 Task: Create a Workspace WS0000000007 in Trello with Workspace Type as ENGINEERING-IT and Workspace Description as WD0000000007. Invite a Team Member Nikrathi889@gmail.com to Workspace WS0000000007 in Trello. Invite a Team Member Ayush98111@gmail.com to Workspace WS0000000007 in Trello. Invite a Team Member Prateek.ku2001@gmail.com to Workspace WS0000000007 in Trello. Invite a Team Member Mailaustralia7@gmail.com to Workspace WS0000000007 in Trello
Action: Mouse moved to (503, 47)
Screenshot: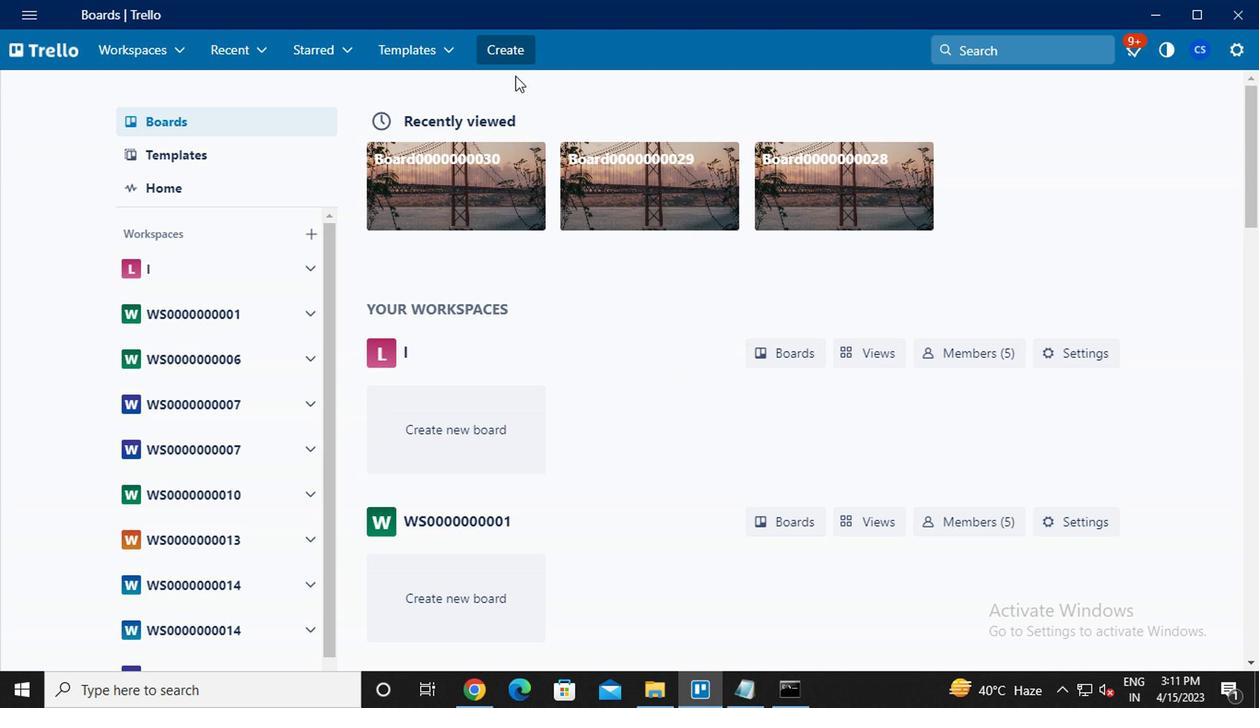 
Action: Mouse pressed left at (503, 47)
Screenshot: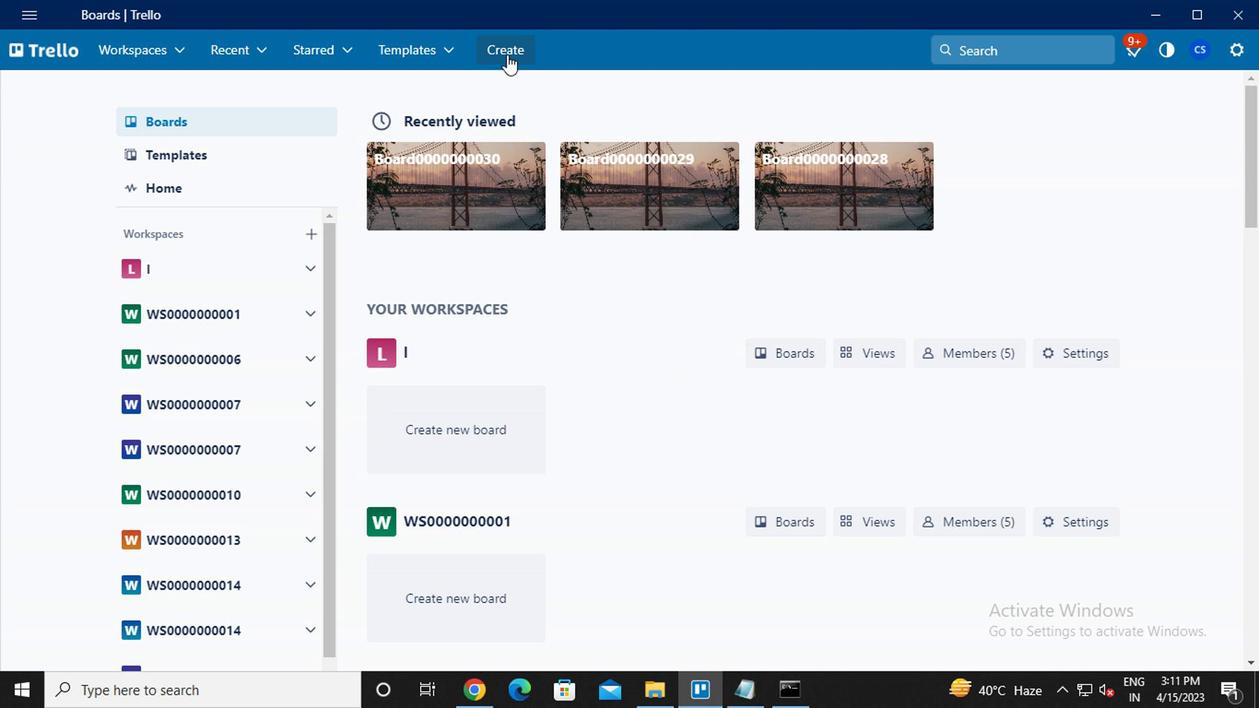 
Action: Mouse moved to (570, 238)
Screenshot: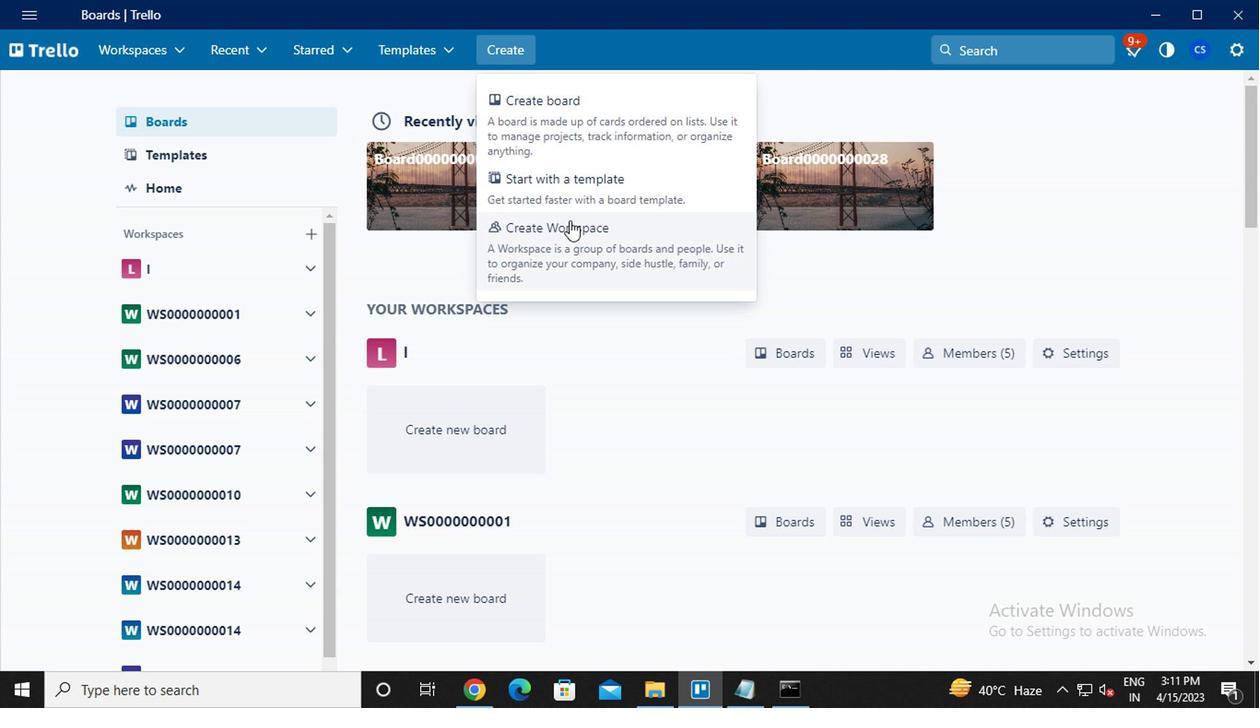 
Action: Mouse pressed left at (570, 238)
Screenshot: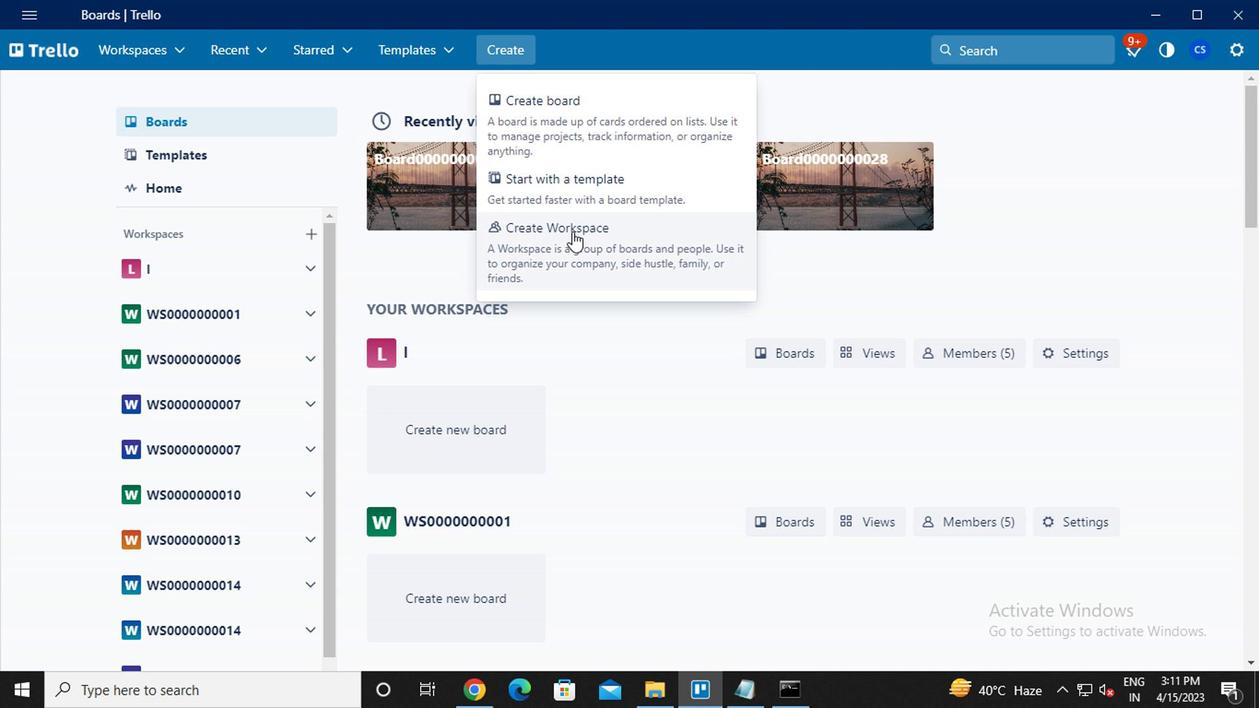 
Action: Key pressed <Key.caps_lock>ws0000000007
Screenshot: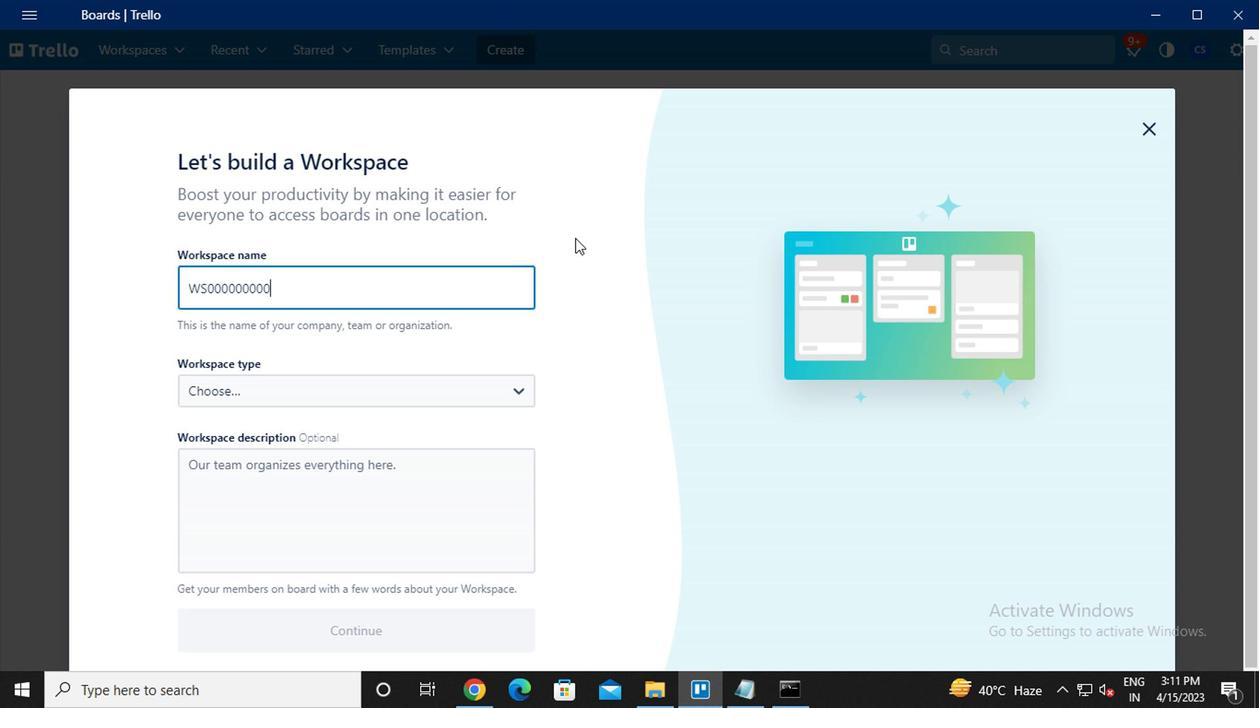 
Action: Mouse moved to (372, 376)
Screenshot: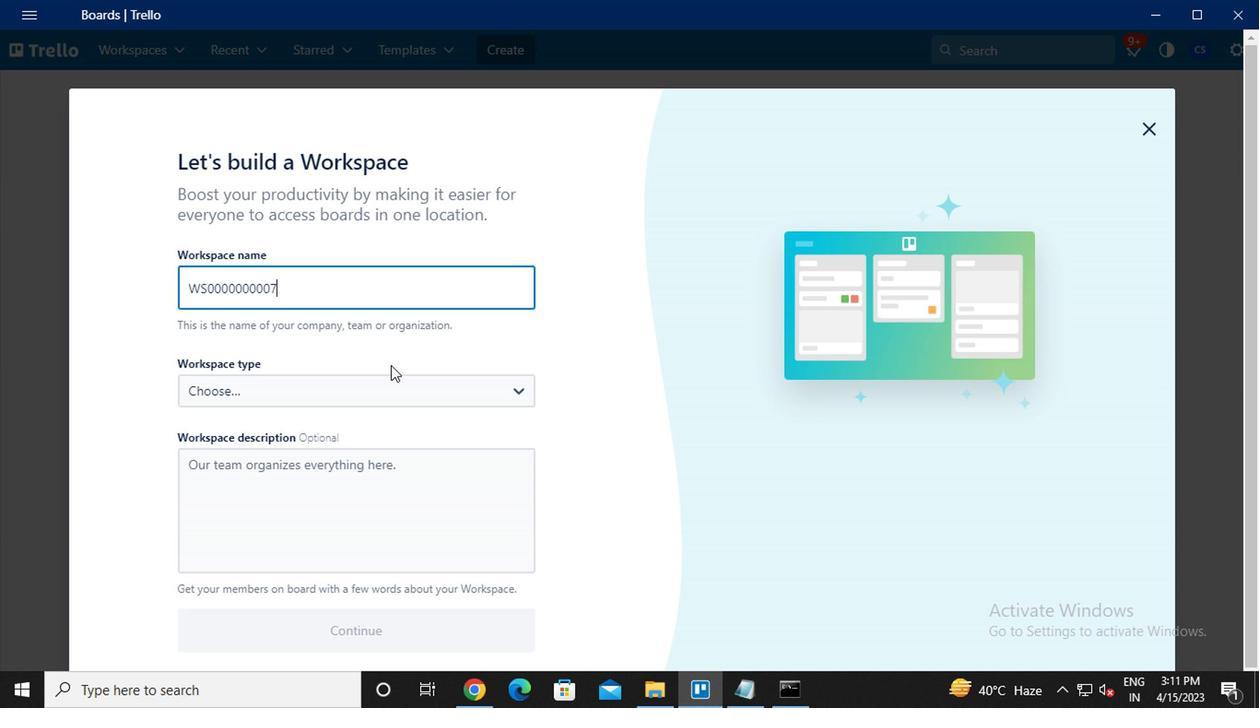 
Action: Mouse pressed left at (372, 376)
Screenshot: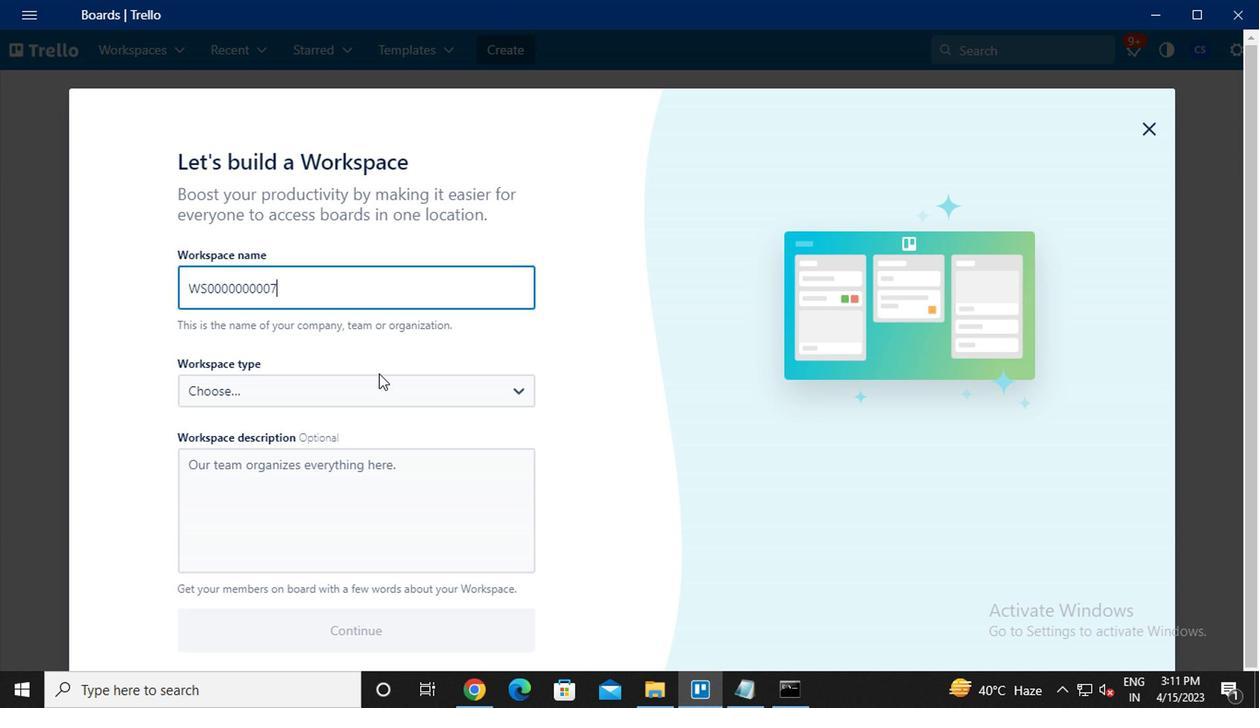 
Action: Mouse moved to (261, 473)
Screenshot: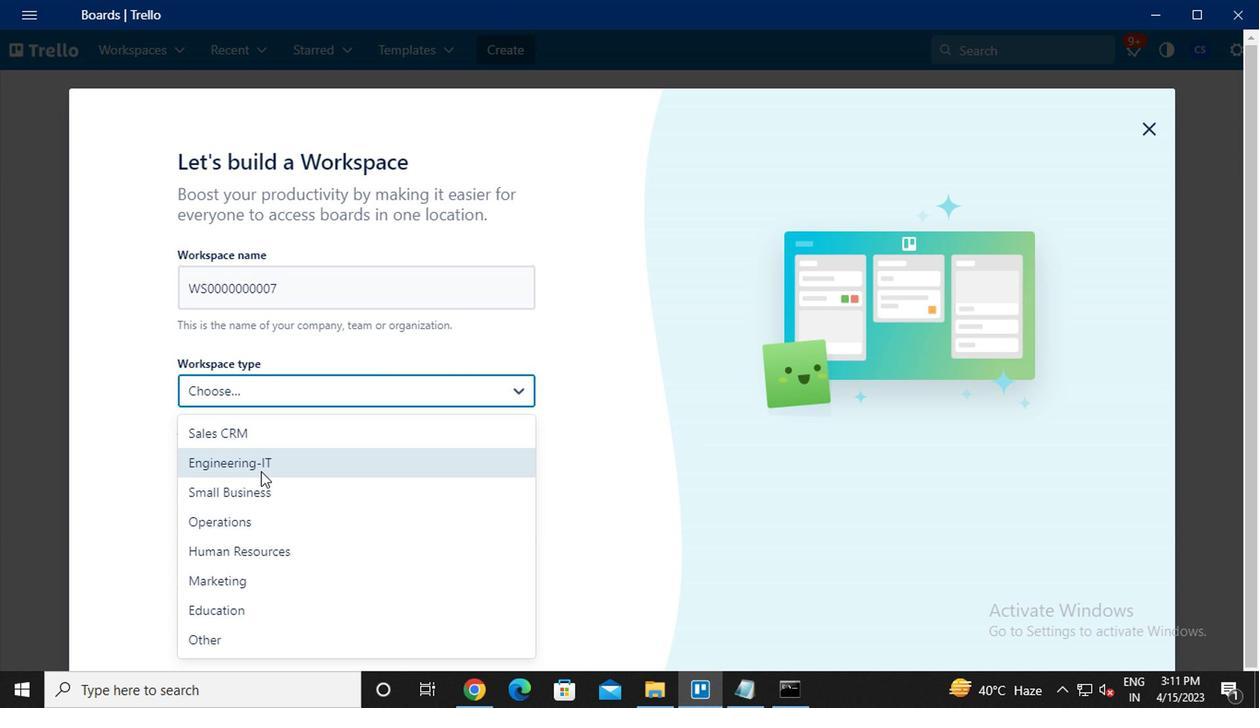 
Action: Mouse pressed left at (261, 473)
Screenshot: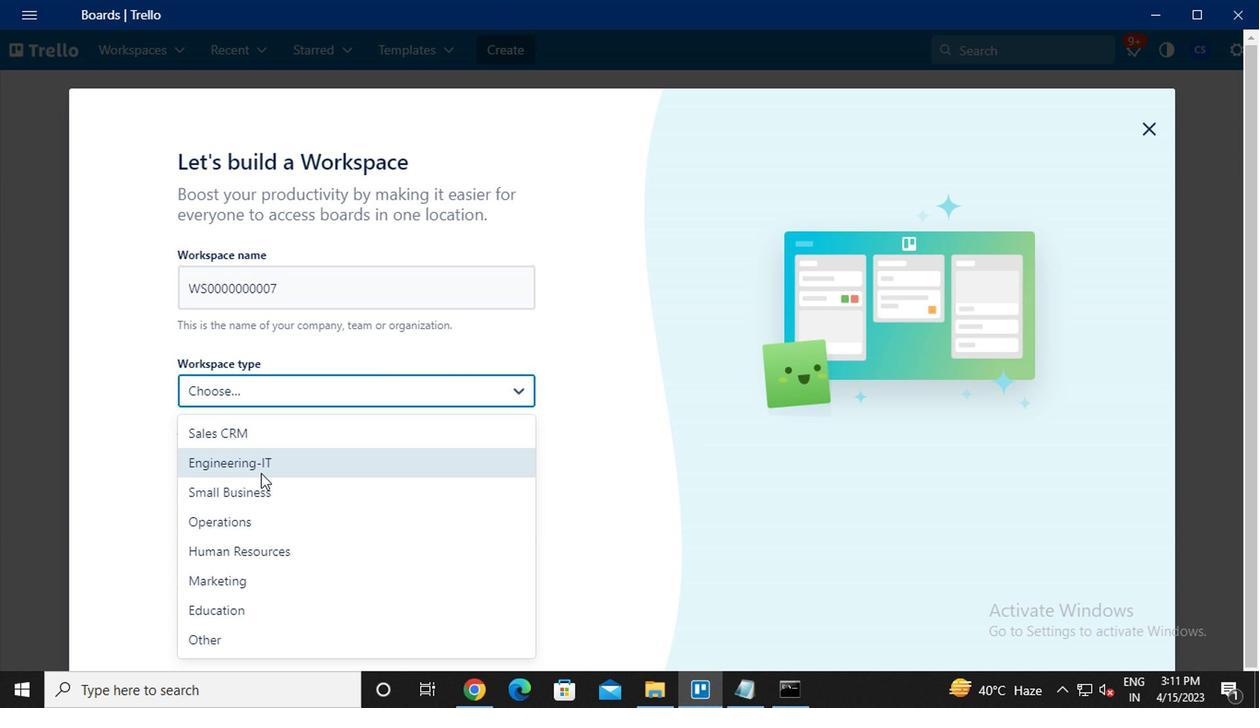 
Action: Mouse moved to (263, 488)
Screenshot: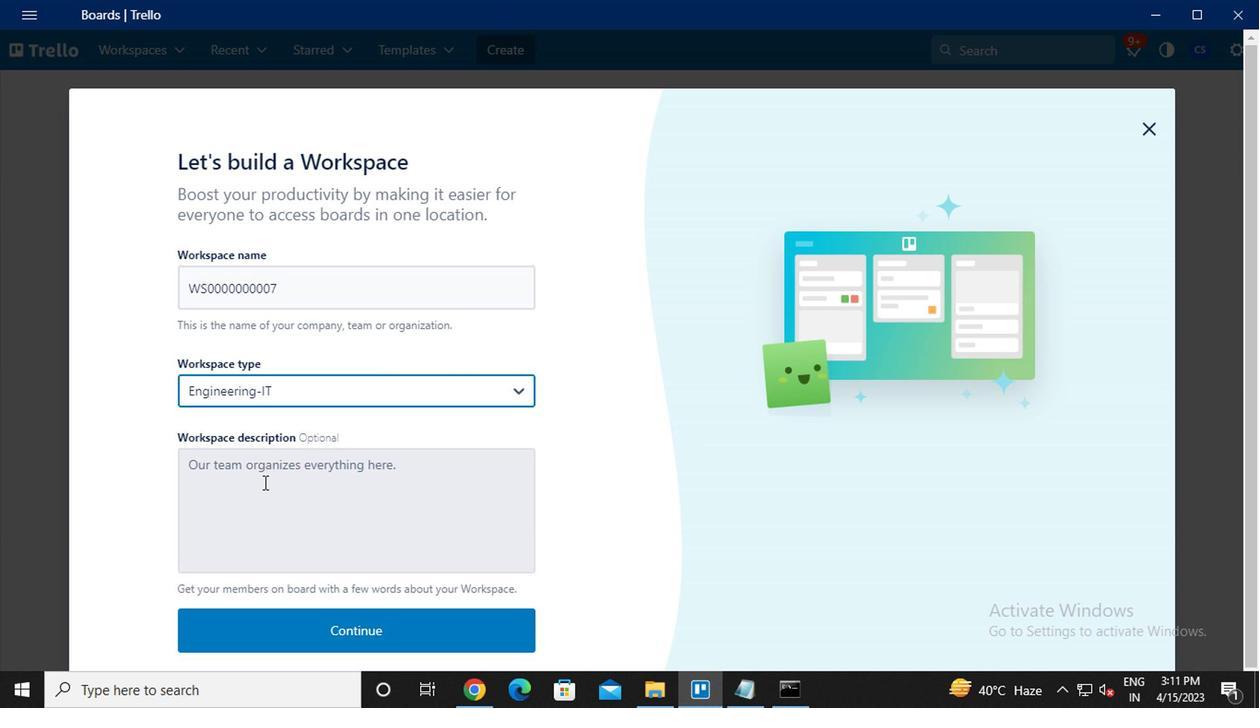 
Action: Mouse pressed left at (263, 488)
Screenshot: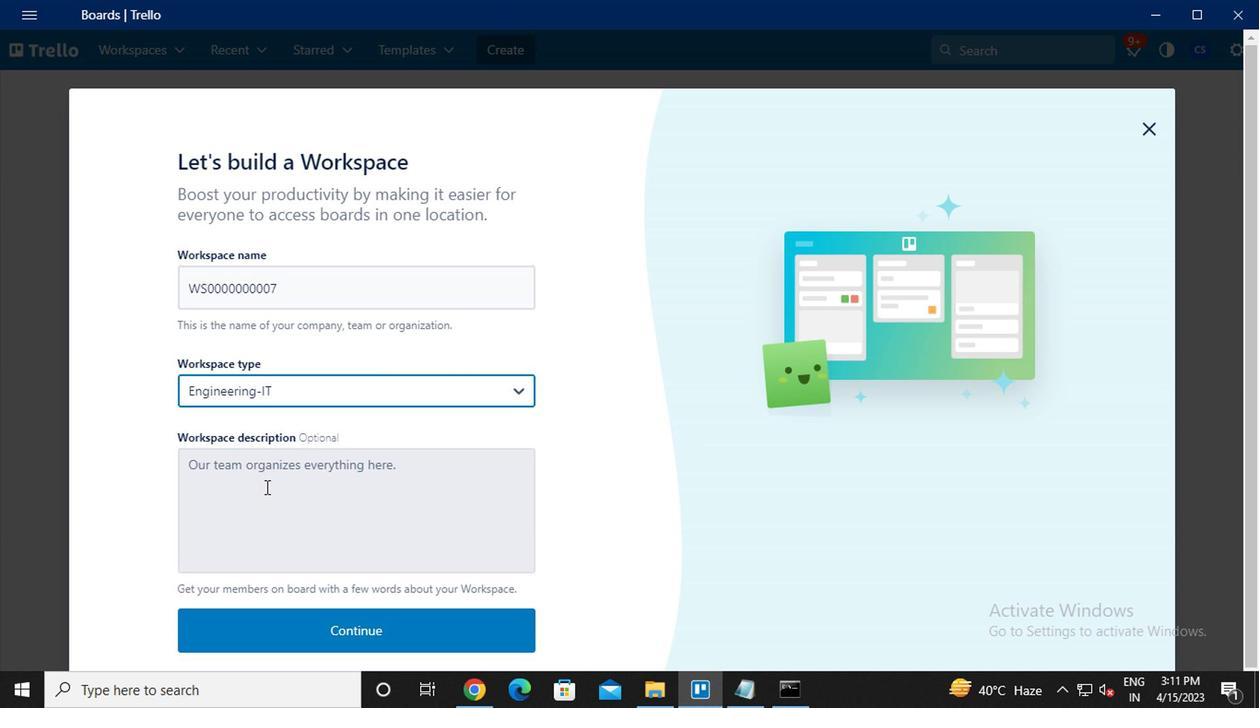 
Action: Key pressed wd0000000007
Screenshot: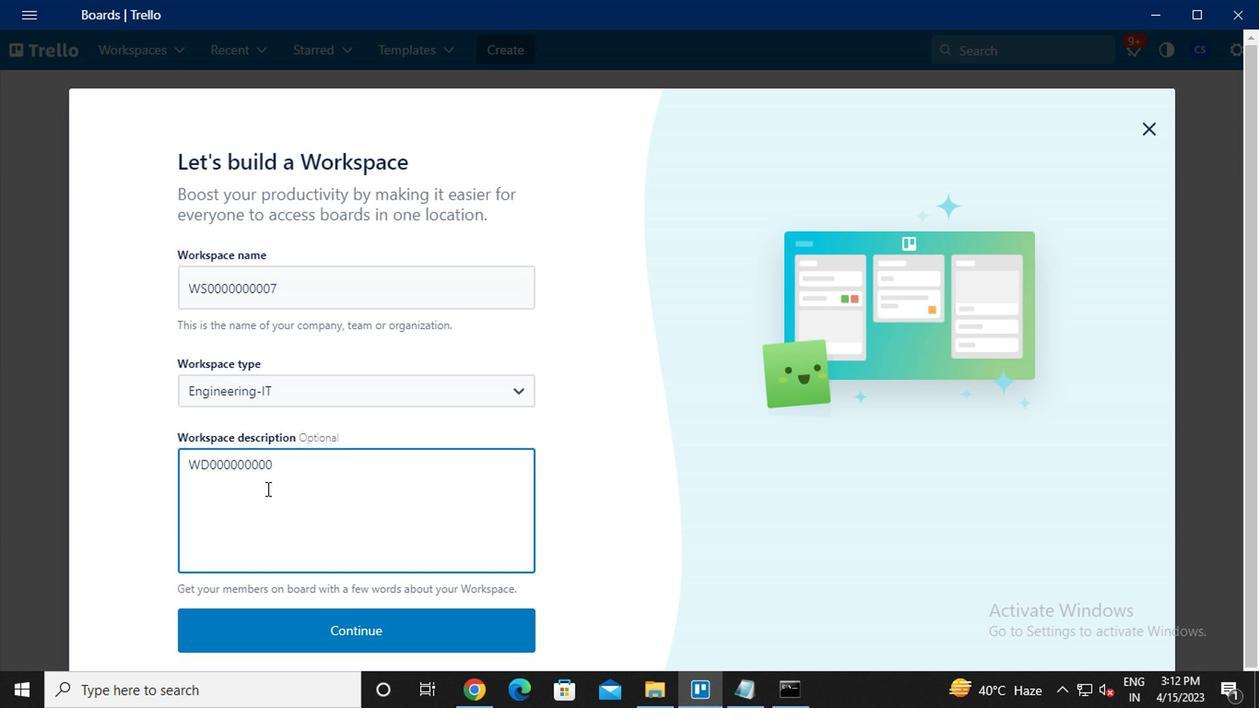 
Action: Mouse moved to (319, 623)
Screenshot: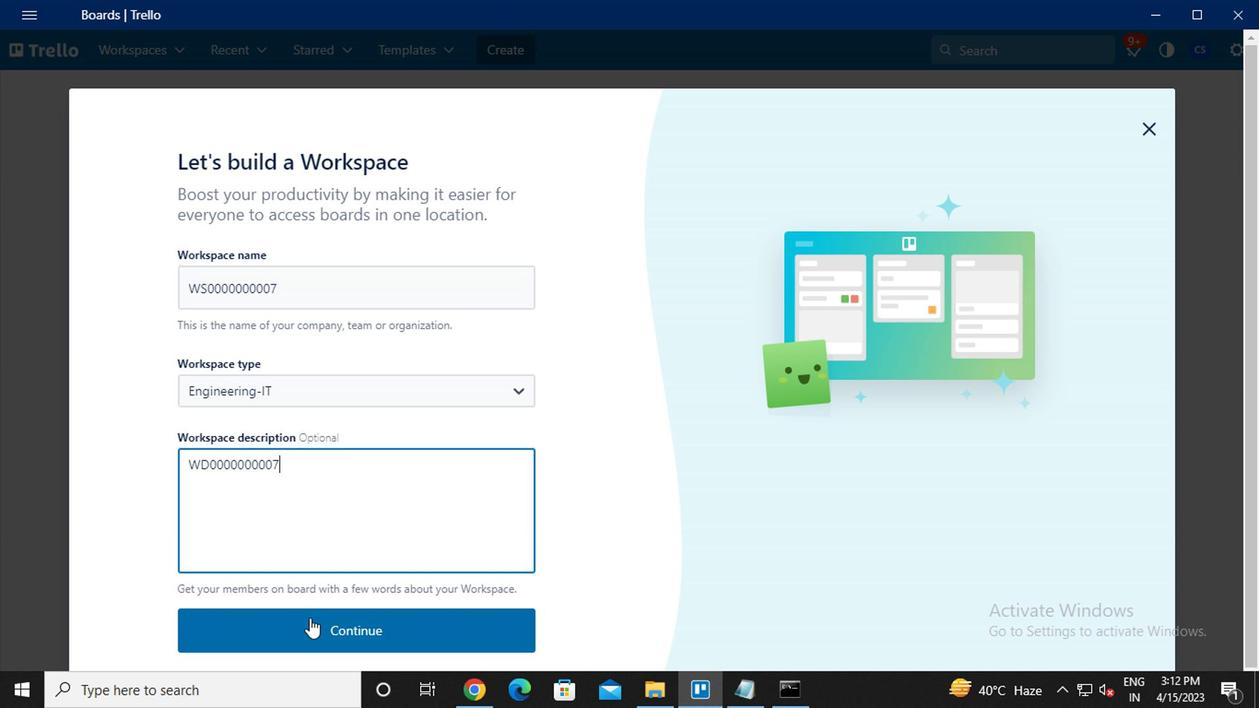 
Action: Mouse pressed left at (319, 623)
Screenshot: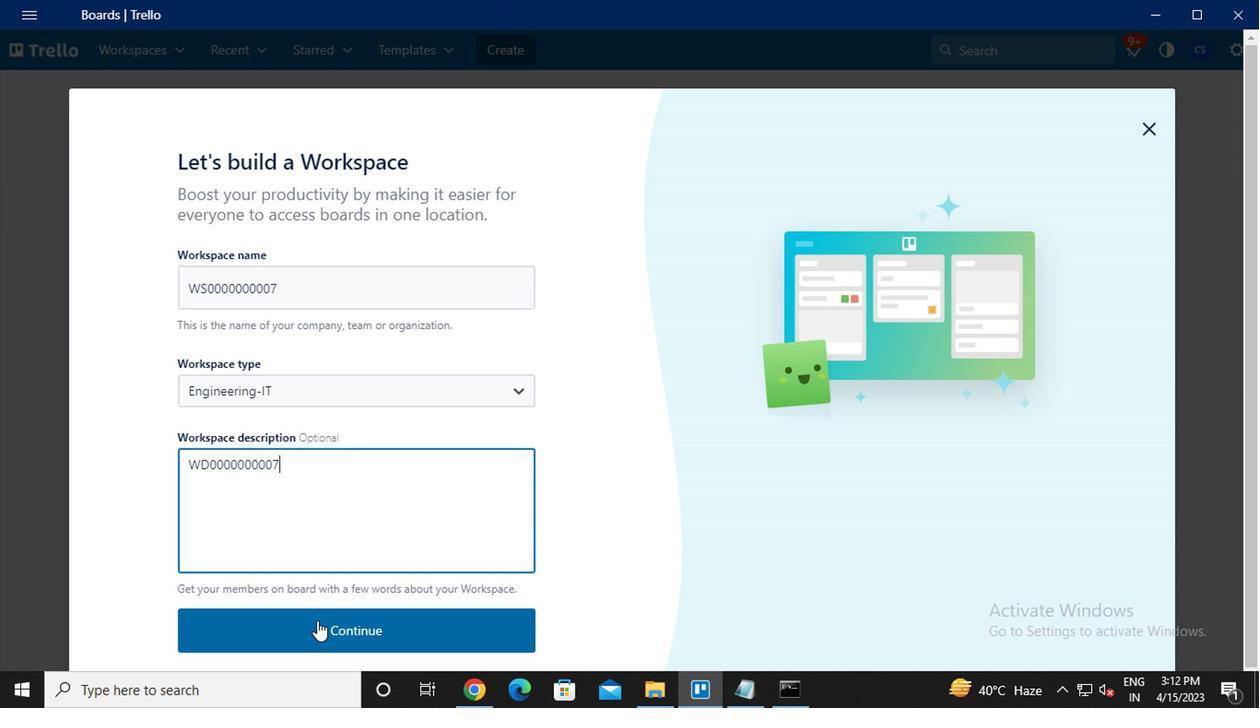 
Action: Mouse moved to (432, 463)
Screenshot: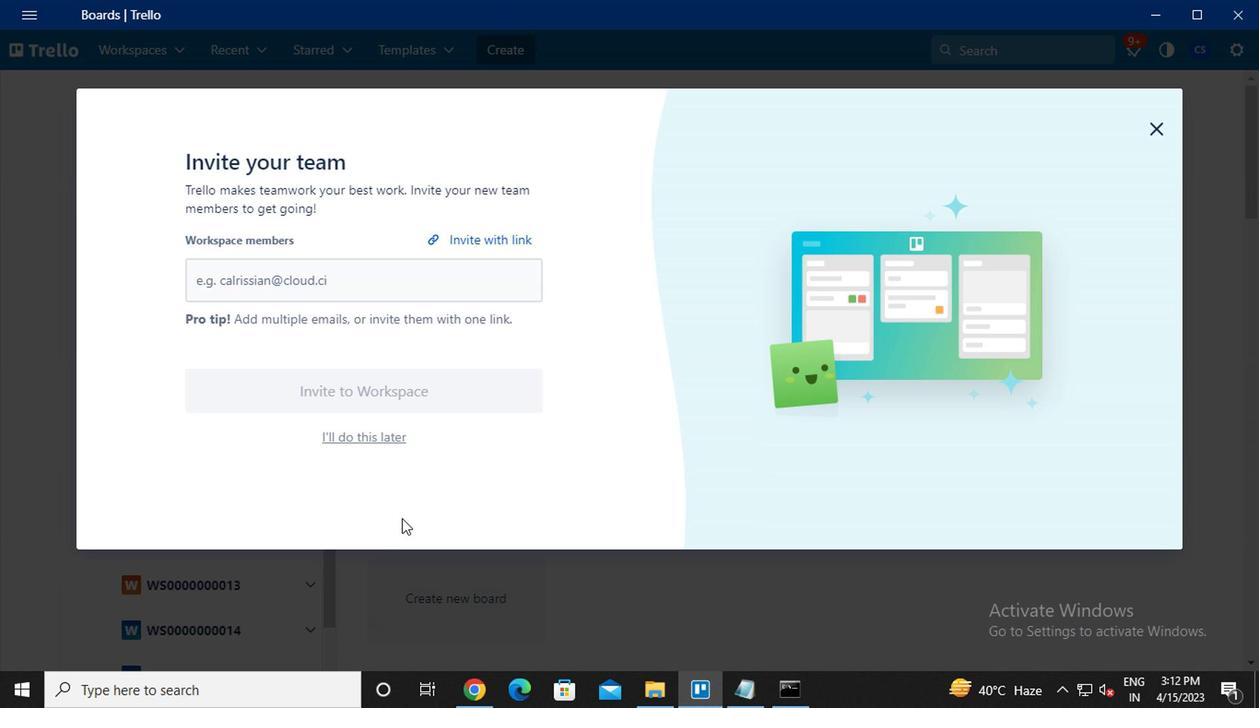 
Action: Key pressed <Key.caps_lock>nikrathi889<Key.shift>@GMAIL.COM<Key.enter>AYUSH98111<Key.shift>@GMAIL.COKM<Key.backspace><Key.backspace>M<Key.enter>PARTEEK.KU2001<Key.shift>@GMAIL.COM<Key.enter>MAILAUSTRALIA7<Key.shift>@GMAIL.COM<Key.enter>
Screenshot: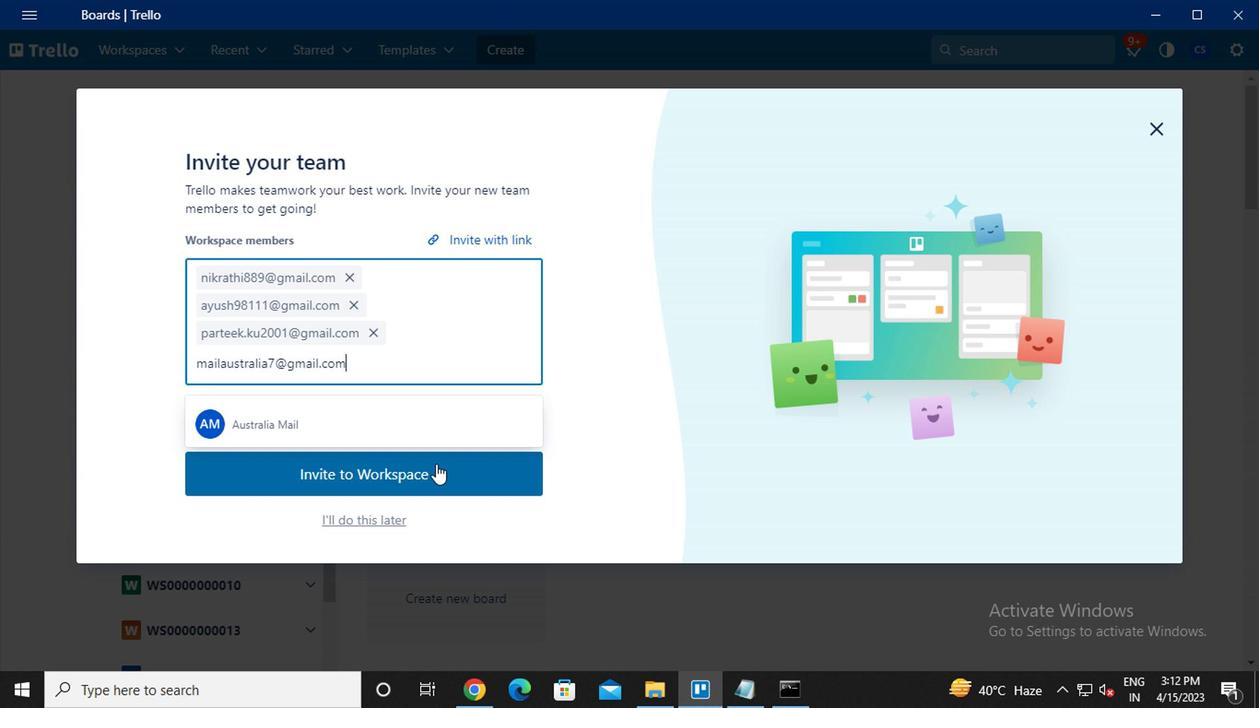 
Action: Mouse moved to (418, 475)
Screenshot: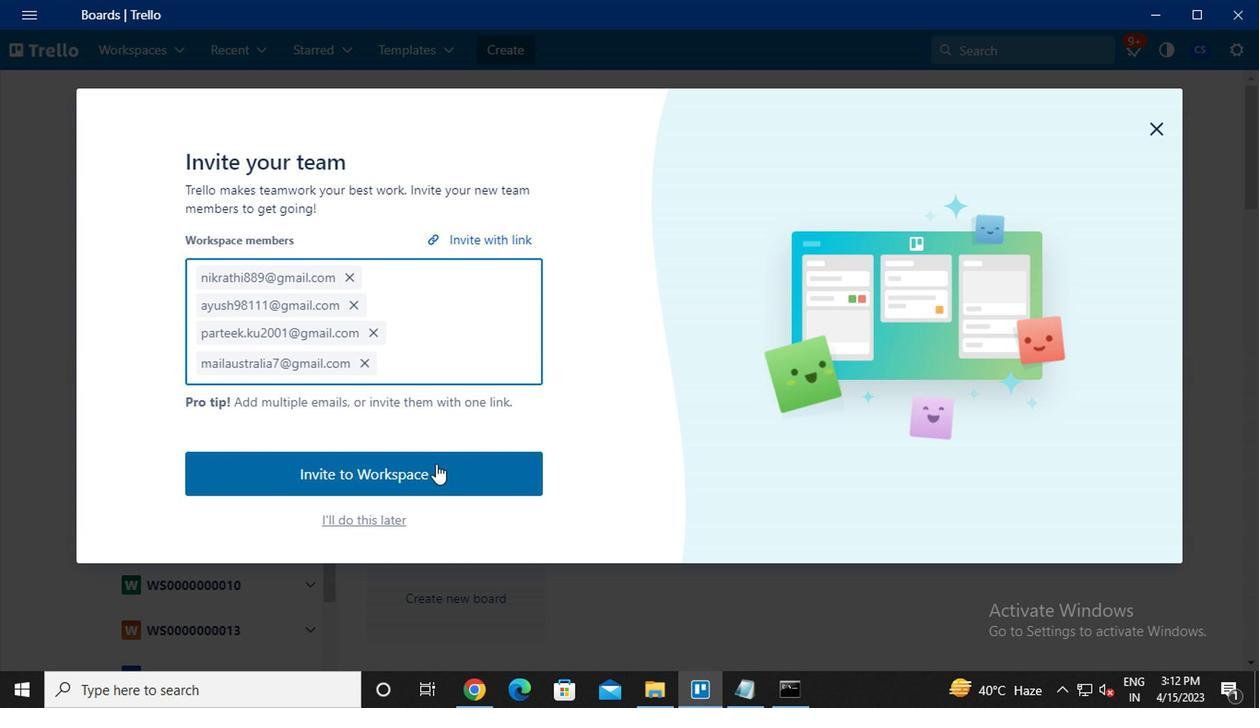 
Action: Mouse pressed left at (418, 475)
Screenshot: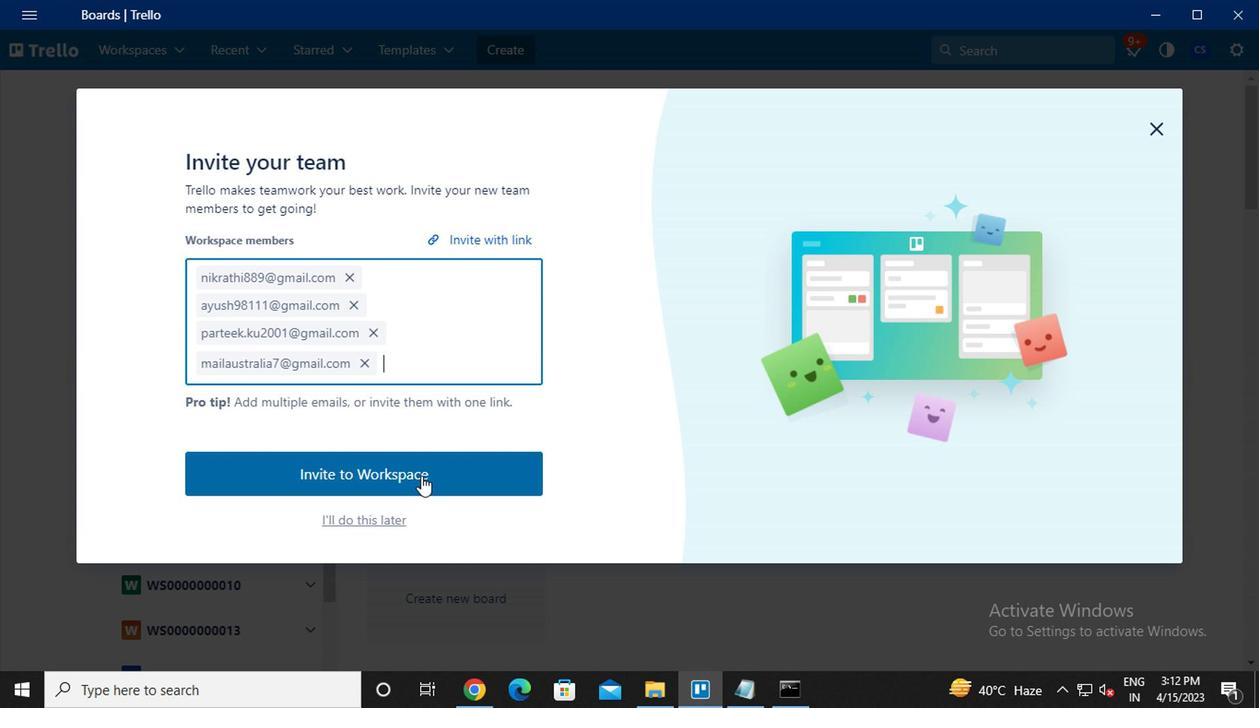
